 Task: Create in the project TruTech and in the Backlog issue 'Integrate a new virtual reality feature into an existing mobile application to enhance user engagement and experience' a child issue 'Serverless computing application testing automation and optimization', and assign it to team member softage.3@softage.net.
Action: Mouse pressed left at (648, 223)
Screenshot: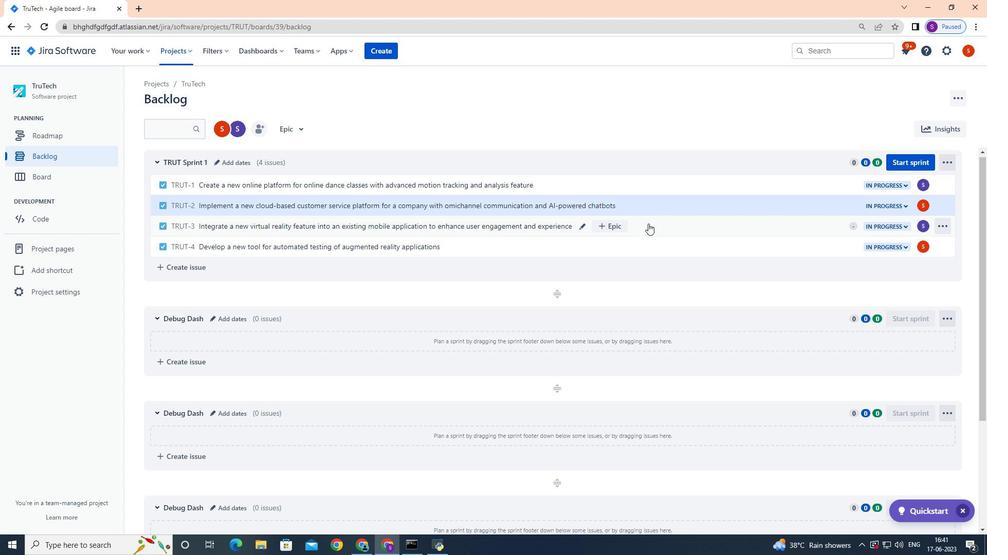 
Action: Mouse moved to (807, 247)
Screenshot: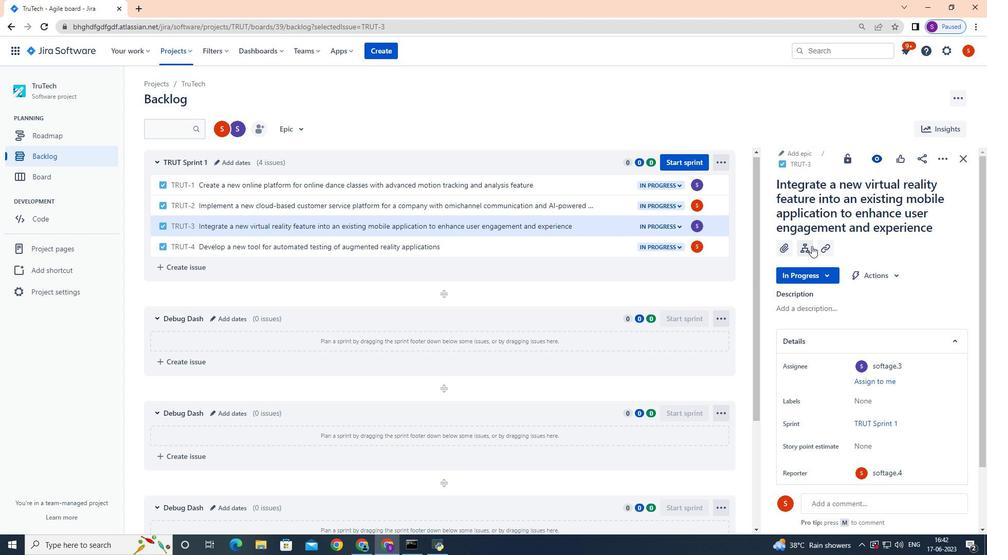 
Action: Mouse pressed left at (807, 247)
Screenshot: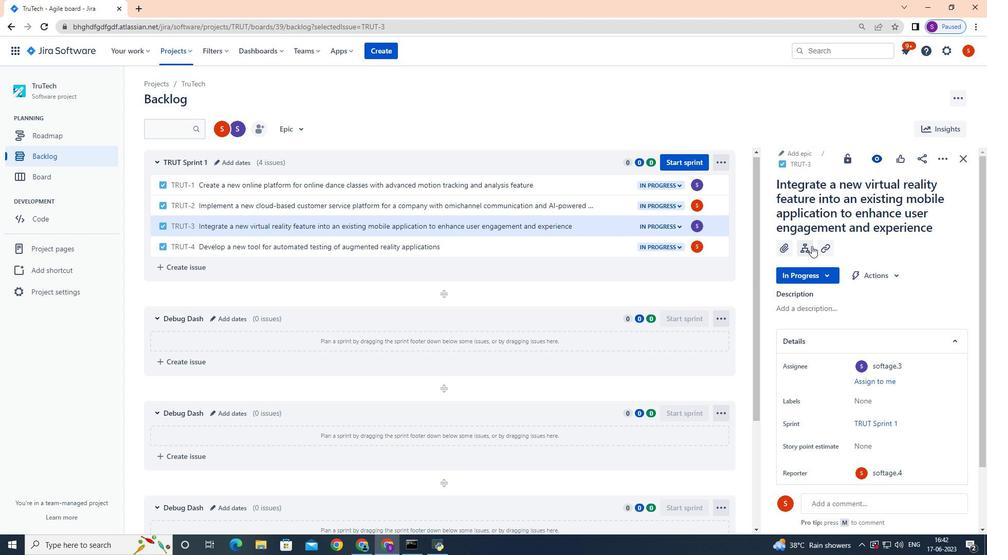 
Action: Mouse moved to (917, 351)
Screenshot: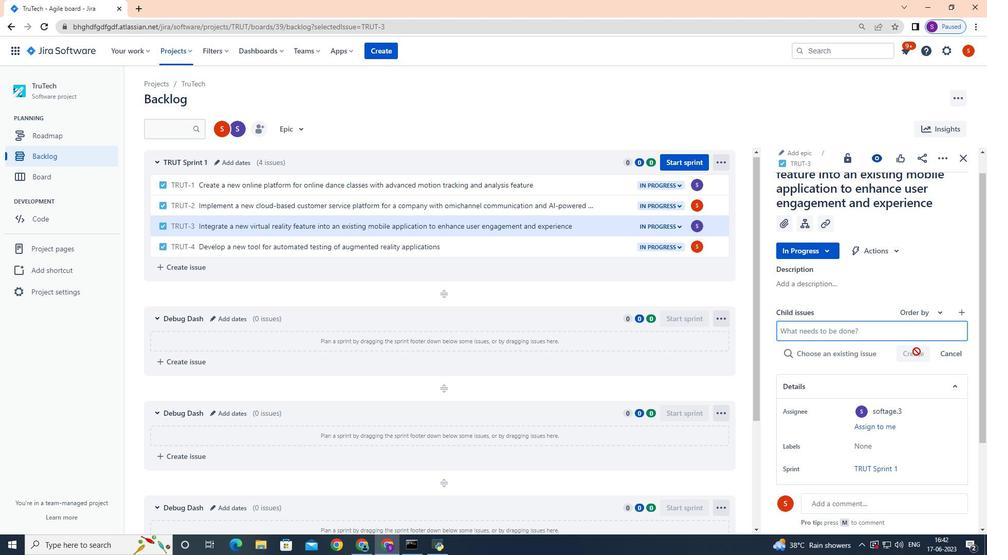 
Action: Key pressed <Key.shift>servr<Key.backspace><Key.backspace><Key.backspace><Key.backspace><Key.backspace><Key.backspace><Key.backspace><Key.backspace><Key.backspace><Key.backspace><Key.shift>Serverless<Key.space><Key.backspace><Key.backspace><Key.backspace><Key.backspace><Key.backspace><Key.backspace><Key.backspace>erless<Key.space>computing<Key.space>application<Key.space>testing<Key.space>automation<Key.space>and<Key.space>optimization<Key.enter>
Screenshot: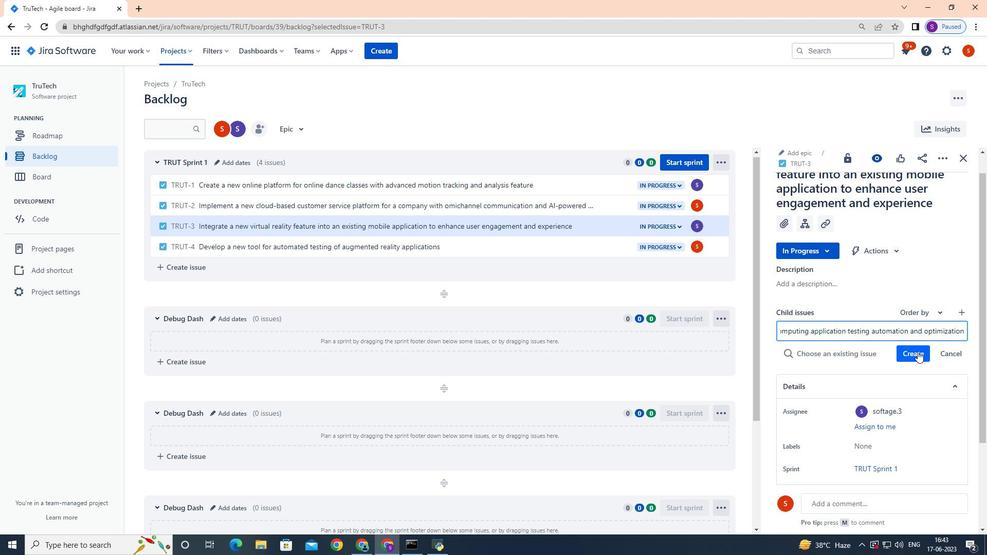 
Action: Mouse moved to (918, 337)
Screenshot: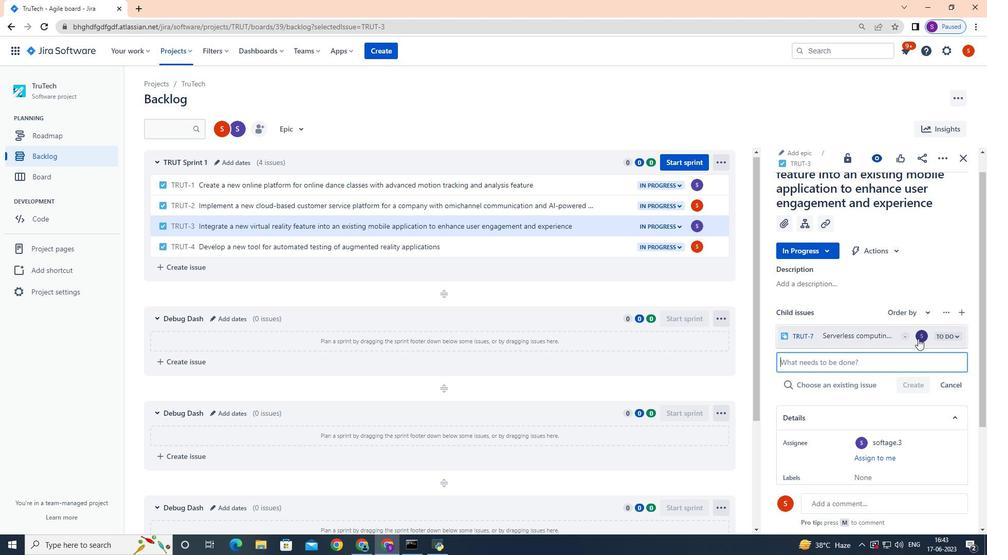 
Action: Mouse pressed left at (918, 337)
Screenshot: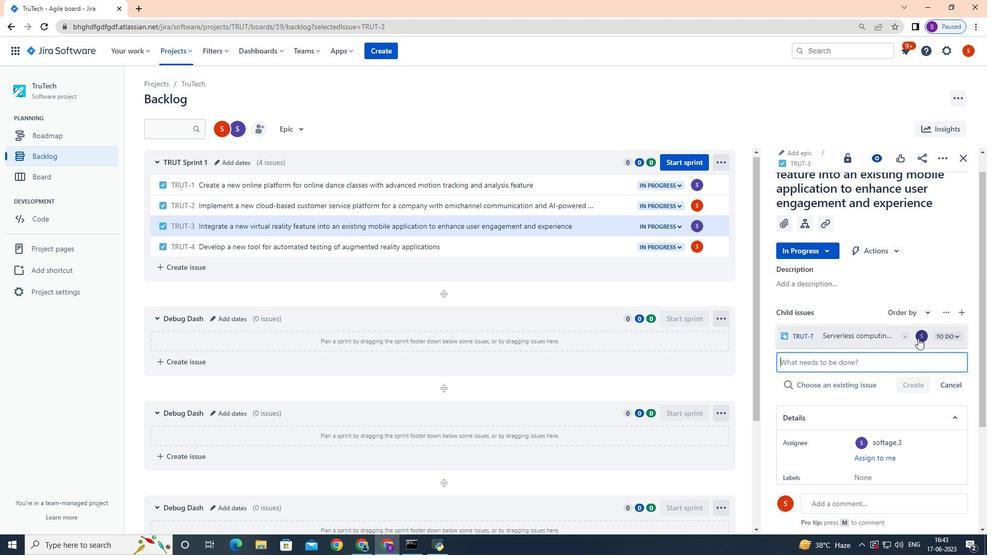 
Action: Mouse moved to (917, 335)
Screenshot: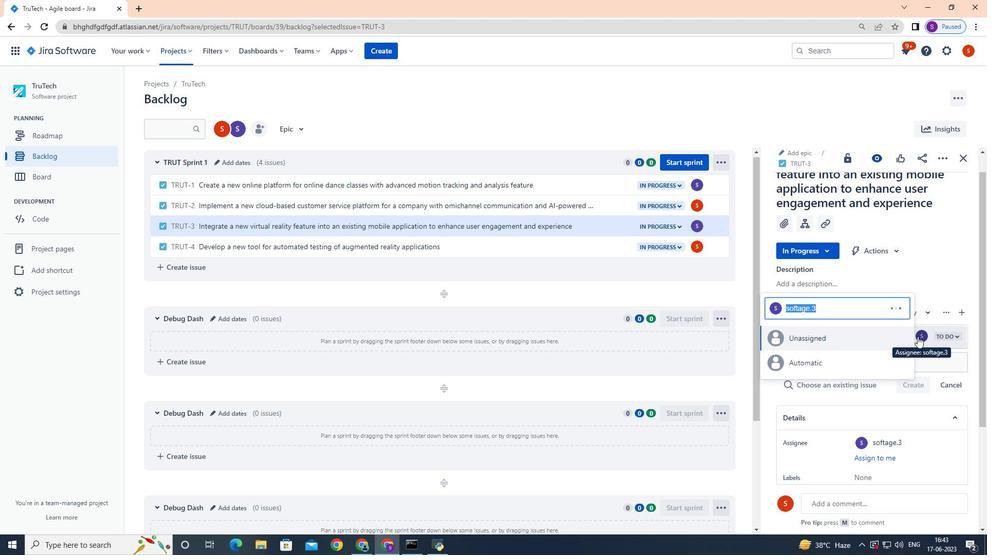 
Action: Key pressed softage.3
Screenshot: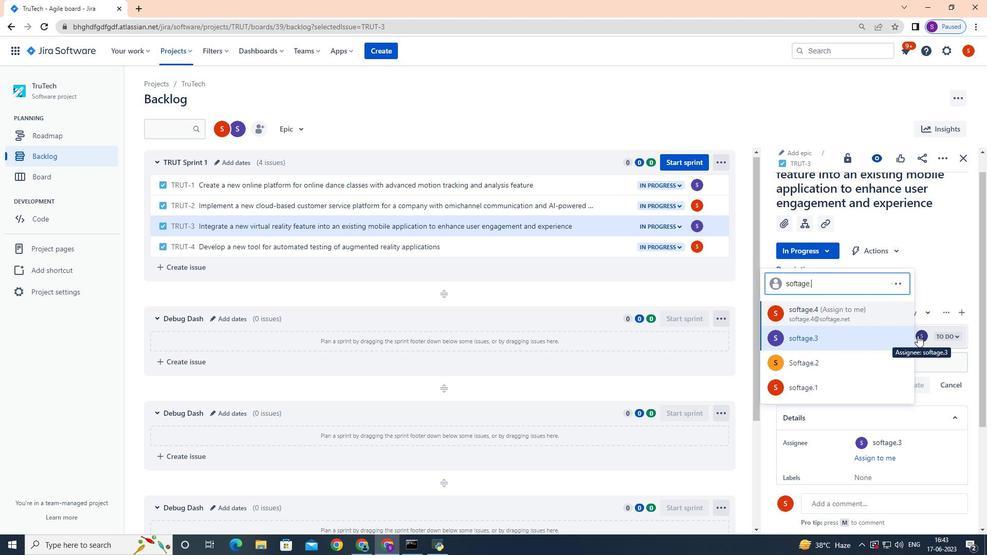 
Action: Mouse moved to (802, 337)
Screenshot: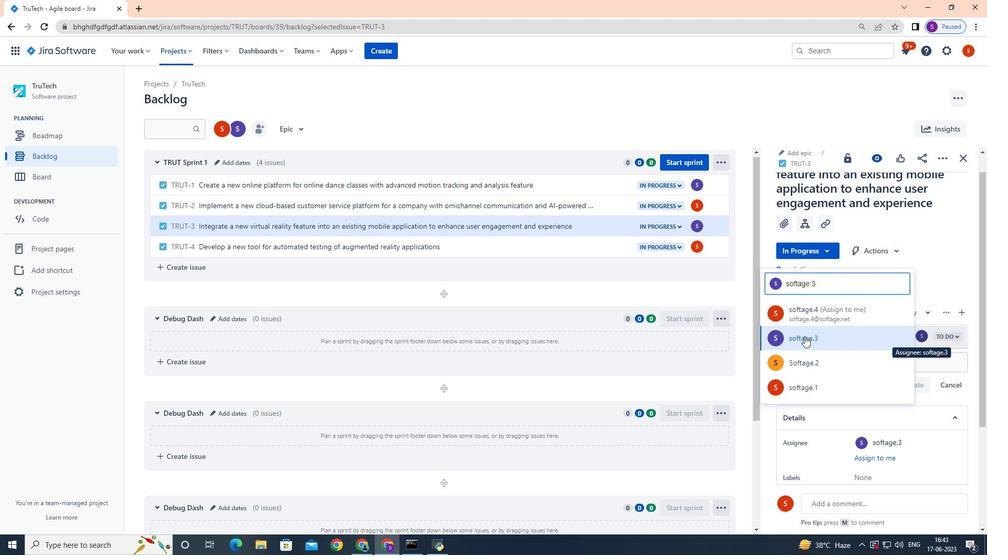 
Action: Mouse pressed left at (802, 337)
Screenshot: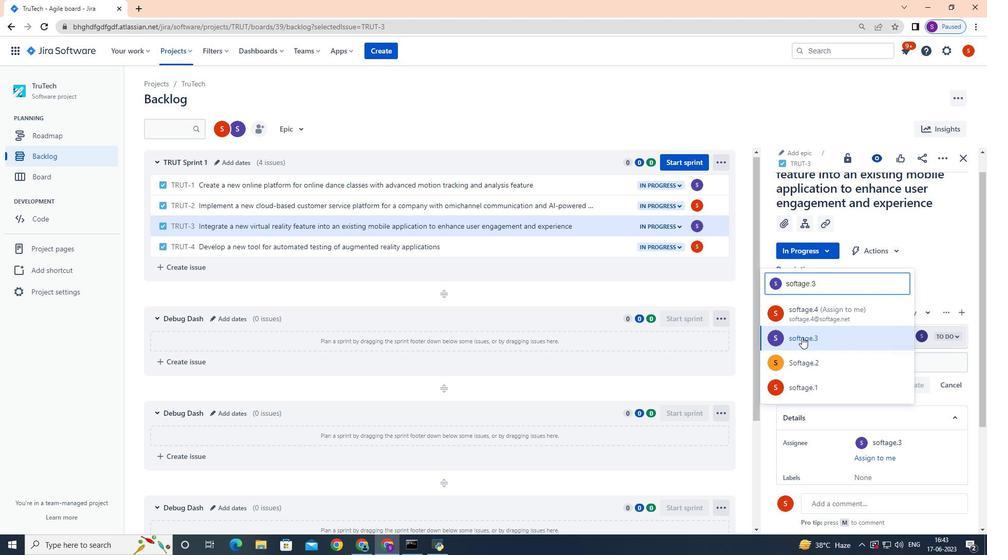 
